 Task: Make in the project TransferLine a sprint 'Warp Speed Ahead'.
Action: Mouse moved to (212, 54)
Screenshot: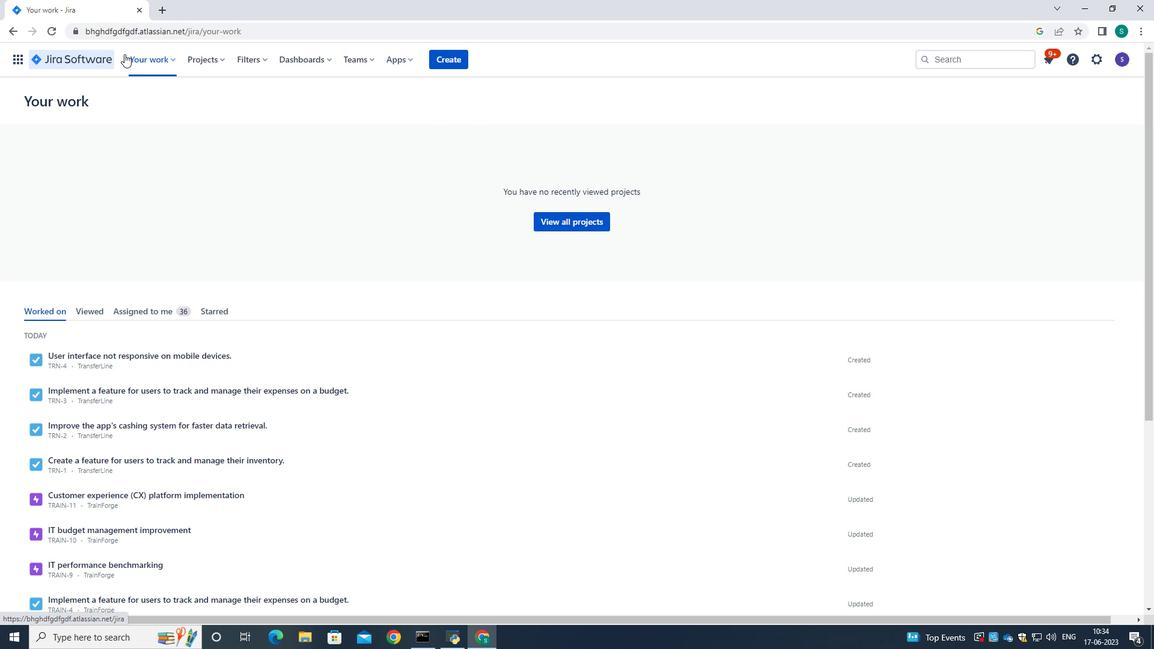 
Action: Mouse pressed left at (212, 54)
Screenshot: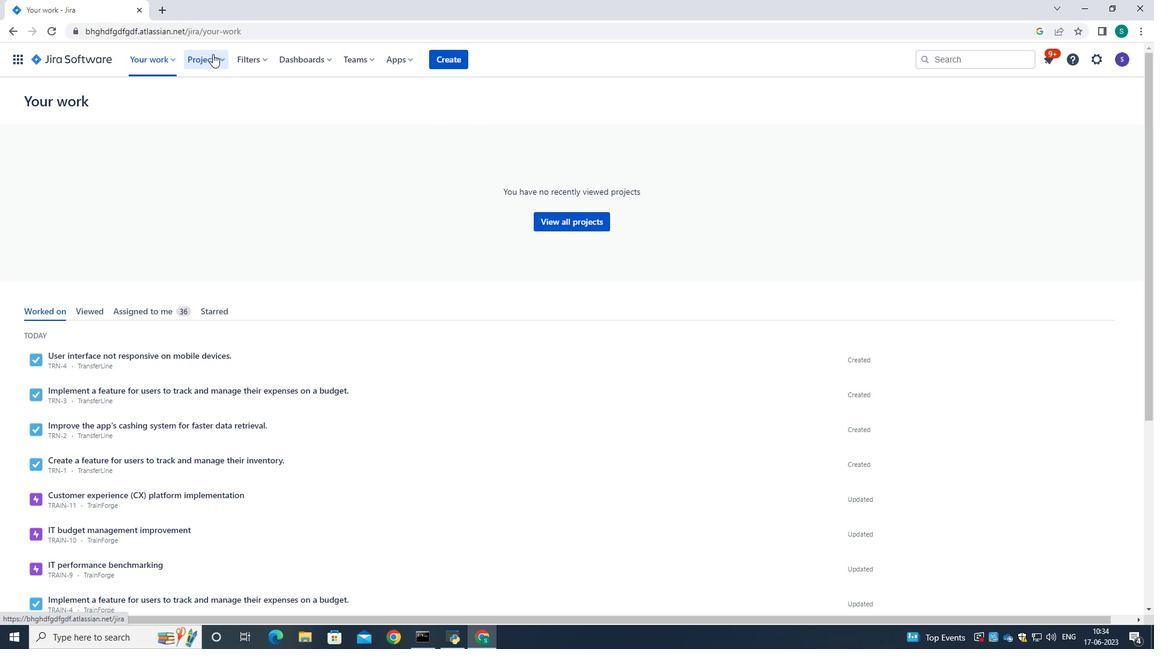 
Action: Mouse moved to (215, 105)
Screenshot: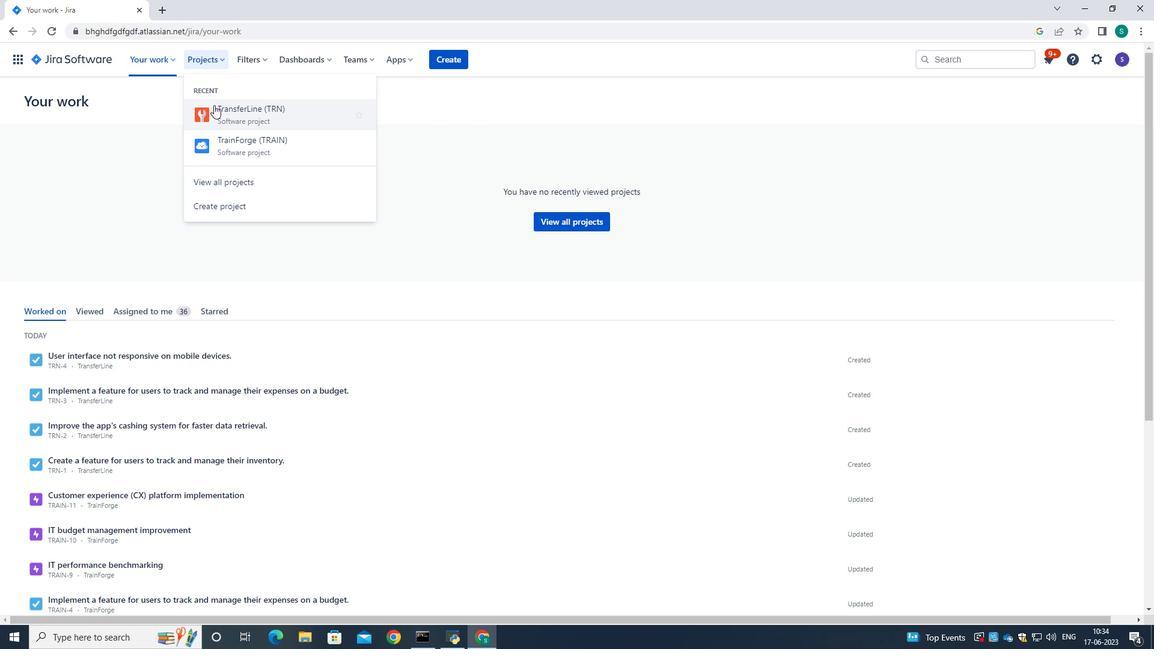 
Action: Mouse pressed left at (215, 105)
Screenshot: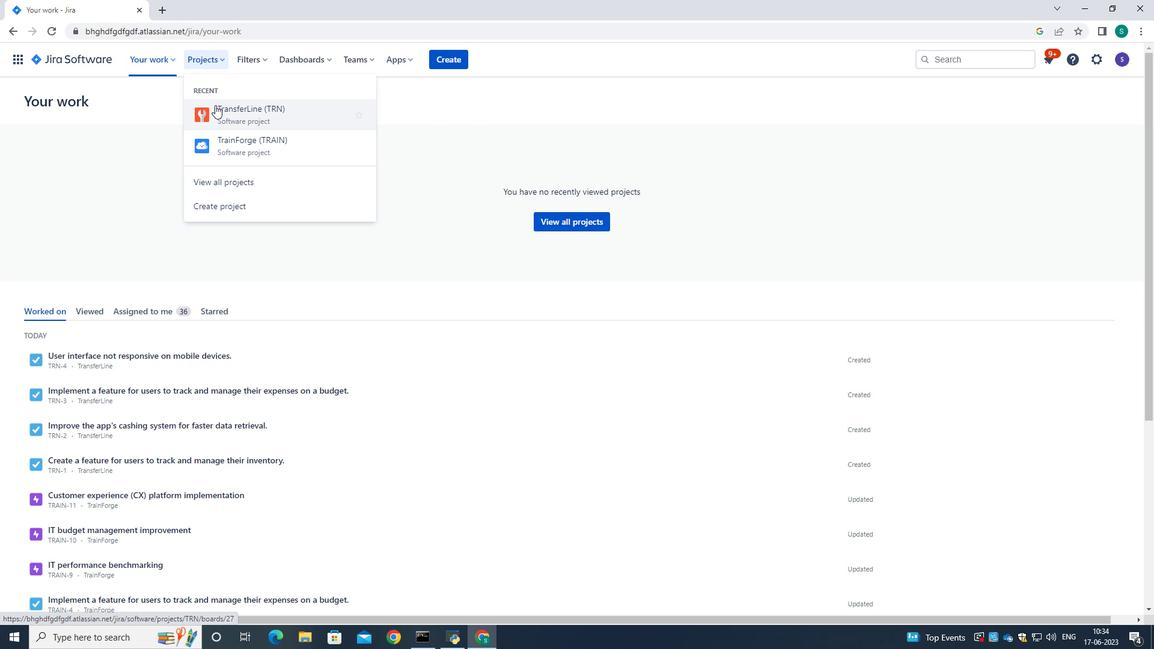 
Action: Mouse moved to (72, 185)
Screenshot: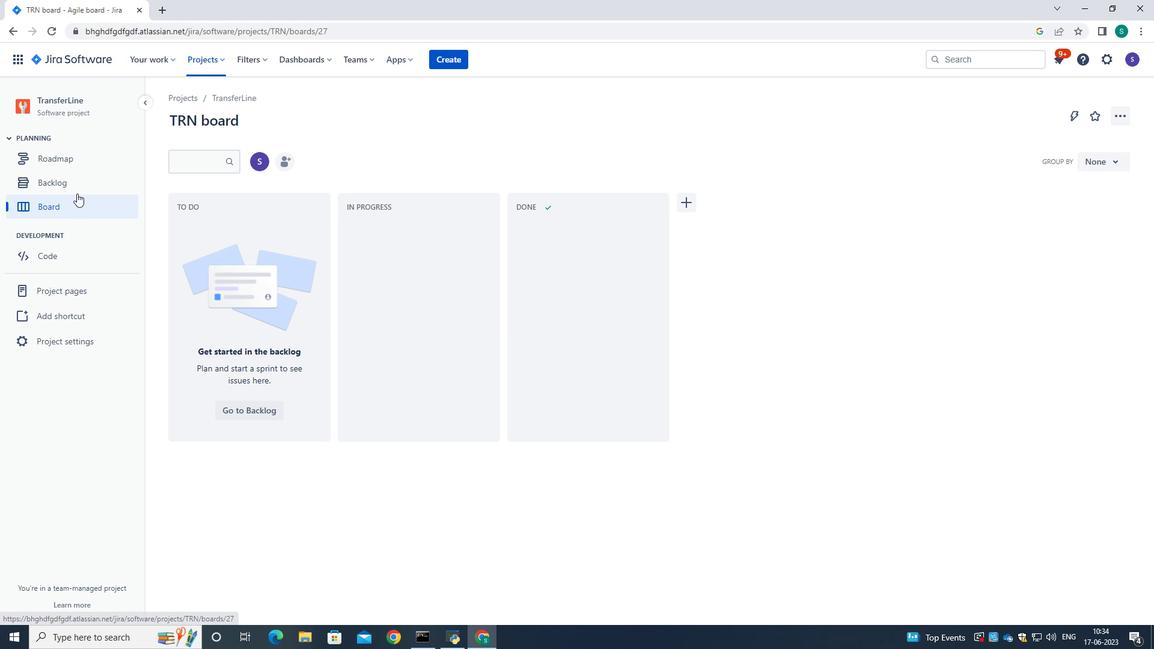 
Action: Mouse pressed left at (72, 185)
Screenshot: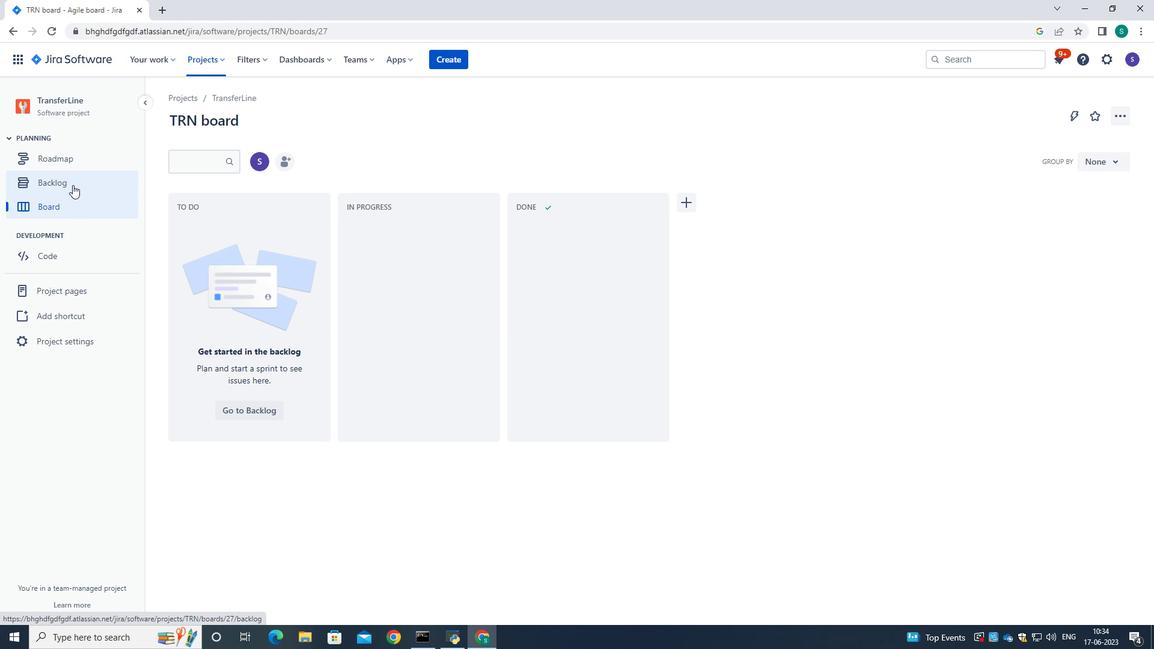 
Action: Mouse moved to (1078, 376)
Screenshot: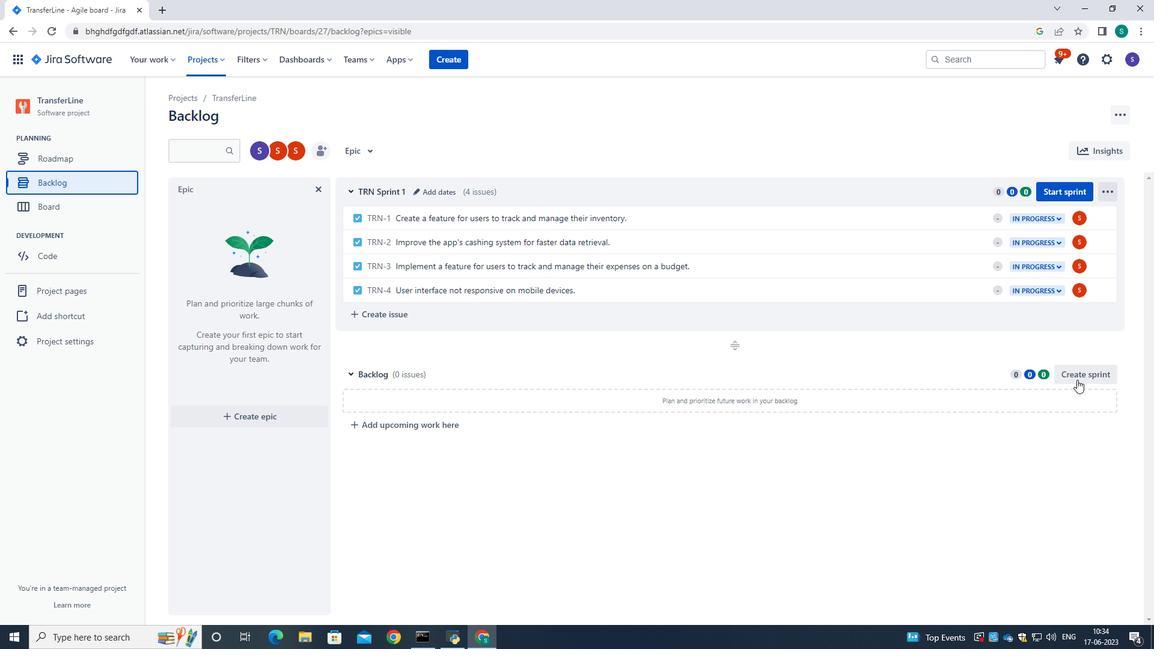 
Action: Mouse pressed left at (1078, 376)
Screenshot: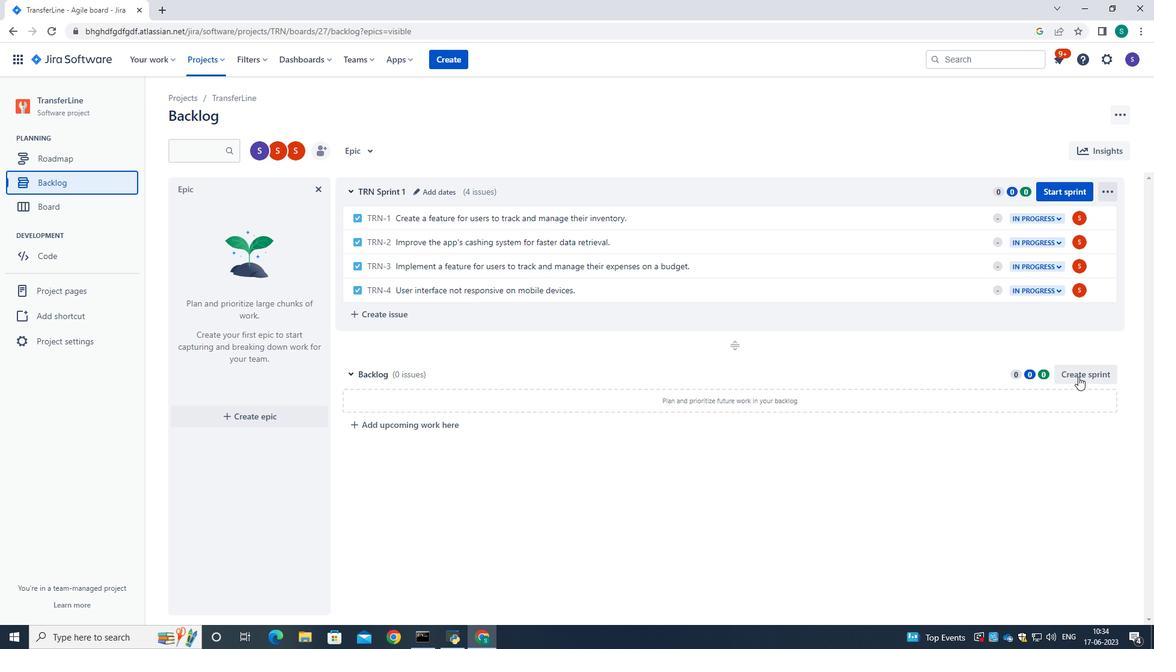 
Action: Mouse moved to (416, 380)
Screenshot: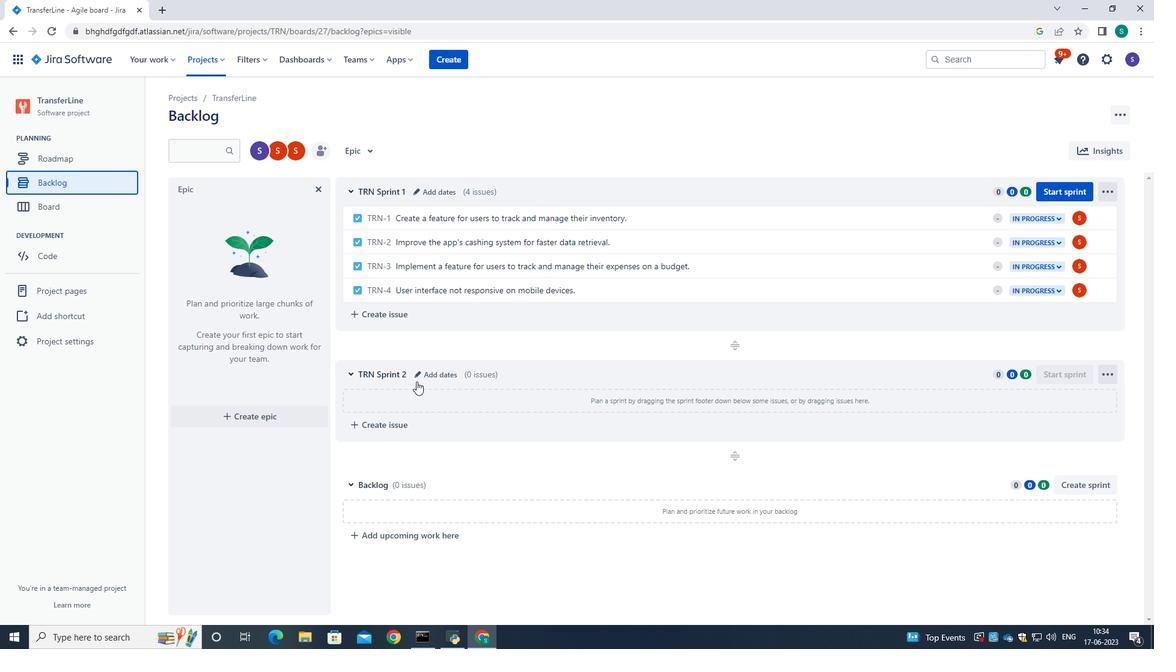 
Action: Mouse pressed left at (416, 380)
Screenshot: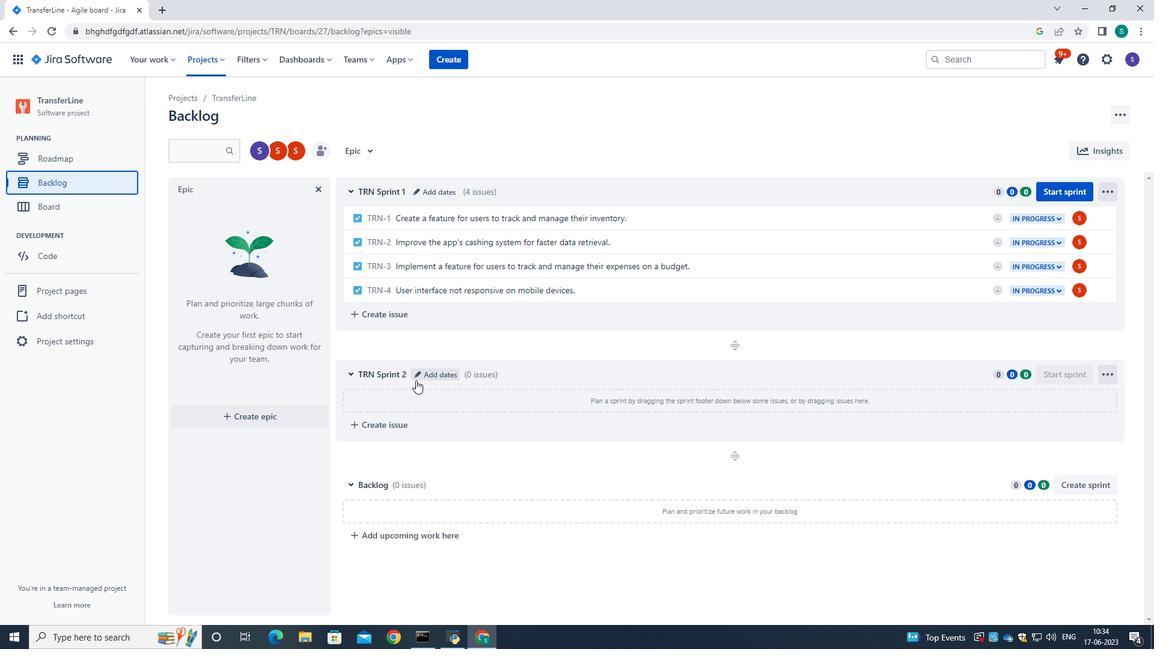 
Action: Mouse moved to (471, 149)
Screenshot: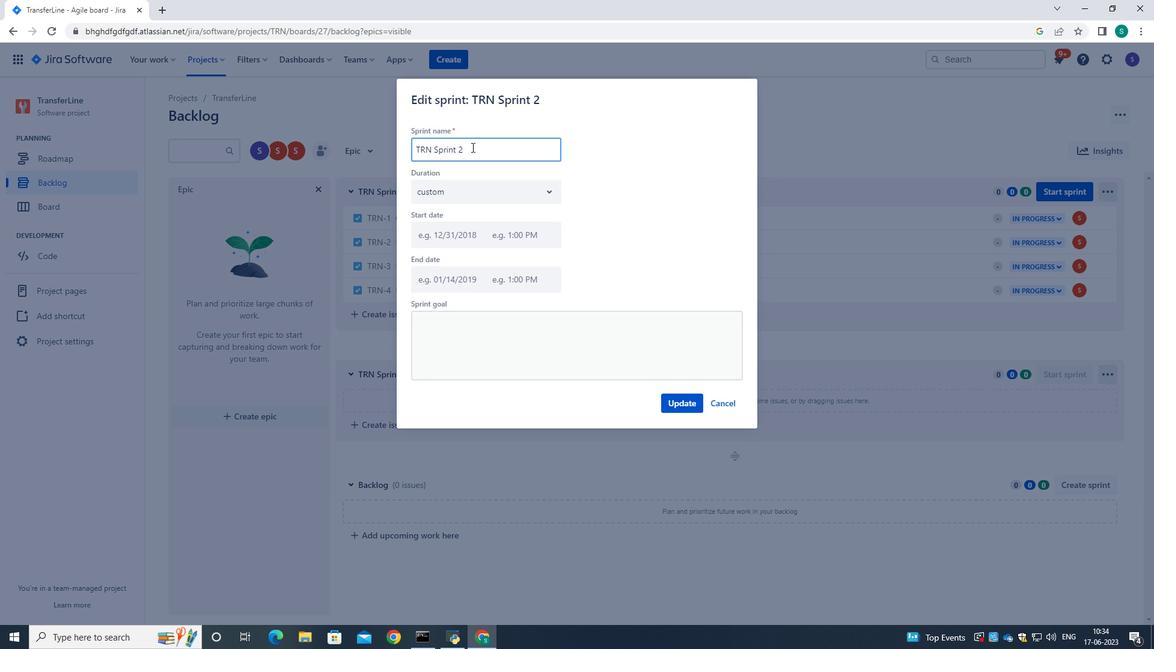 
Action: Key pressed <Key.backspace><Key.backspace><Key.backspace><Key.backspace><Key.backspace><Key.backspace><Key.backspace><Key.backspace><Key.backspace><Key.backspace><Key.backspace><Key.backspace><Key.backspace><Key.backspace><Key.backspace><Key.backspace><Key.backspace><Key.backspace><Key.backspace><Key.backspace><Key.backspace><Key.backspace><Key.backspace><Key.backspace><Key.backspace><Key.backspace><Key.caps_lock>W<Key.caps_lock>rap<Key.space>speed<Key.space><Key.caps_lock>A<Key.caps_lock>hee<Key.backspace>ad
Screenshot: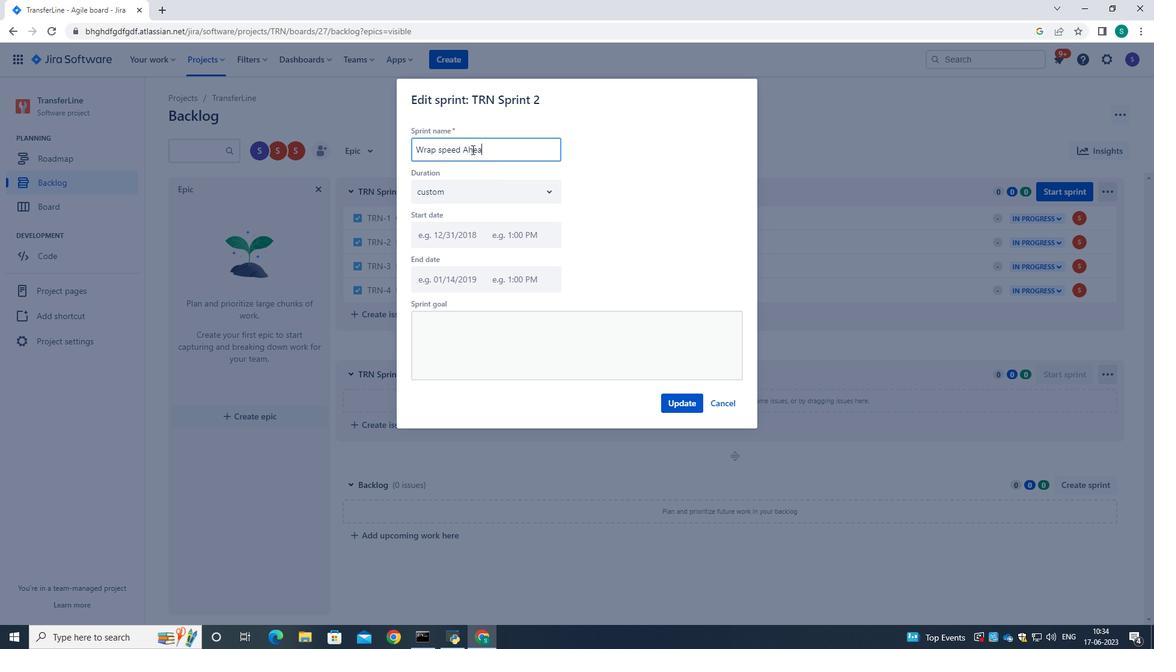 
Action: Mouse moved to (443, 150)
Screenshot: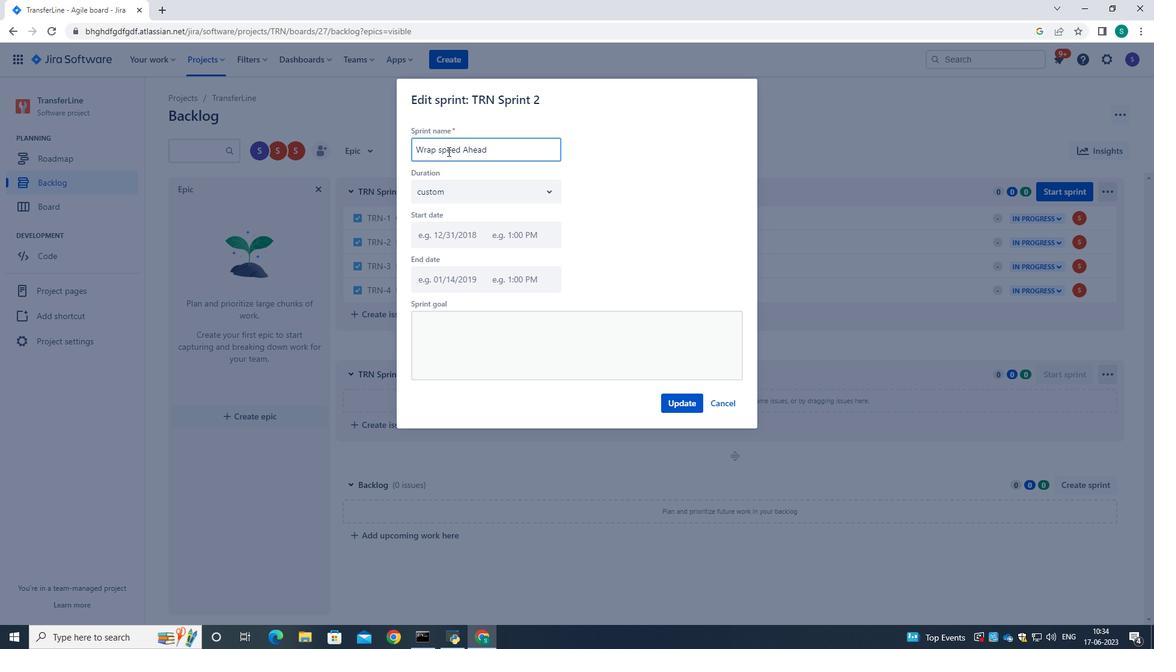 
Action: Mouse pressed left at (443, 150)
Screenshot: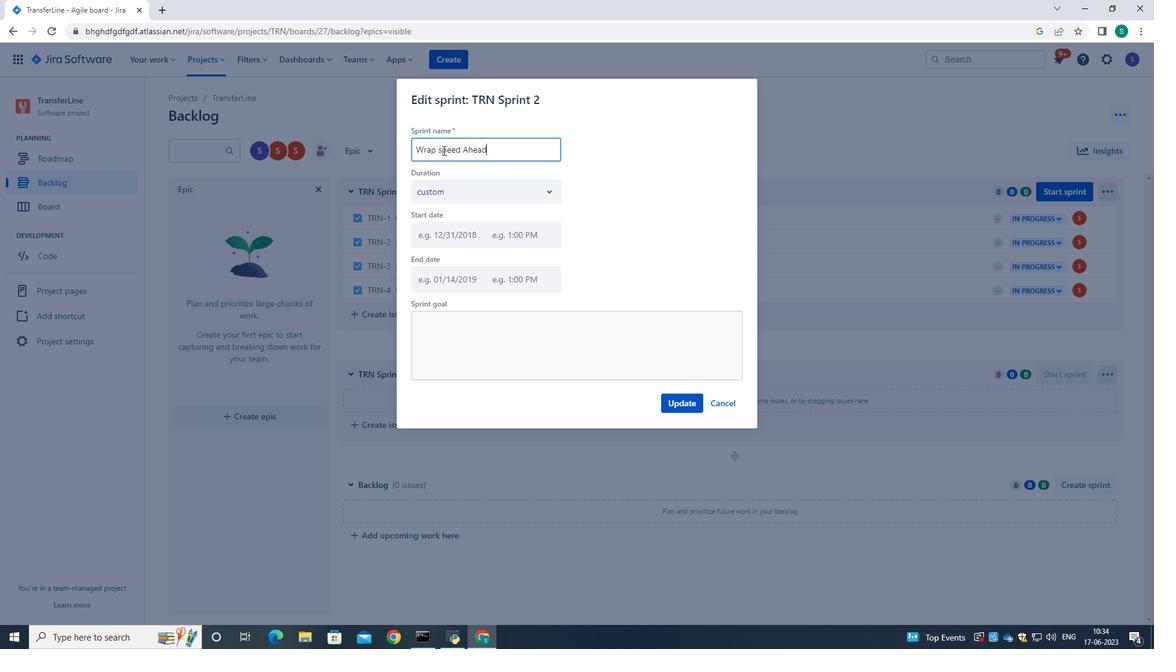 
Action: Mouse moved to (452, 150)
Screenshot: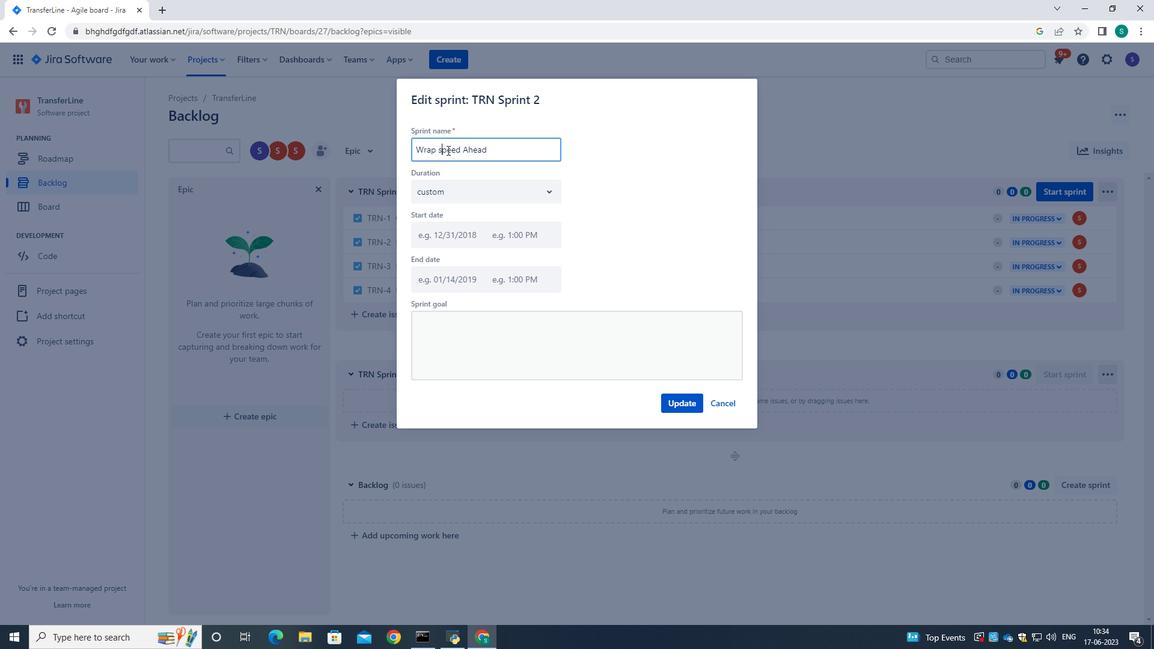 
Action: Key pressed <Key.backspace><Key.caps_lock>S<Key.caps_lock>
Screenshot: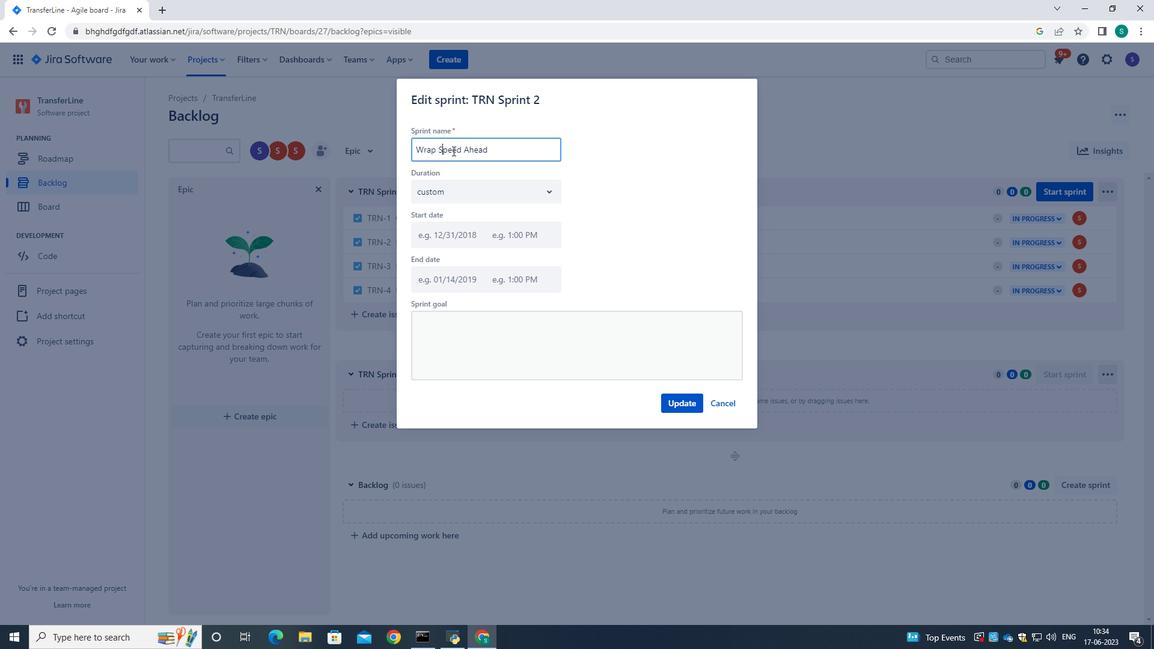 
Action: Mouse moved to (692, 408)
Screenshot: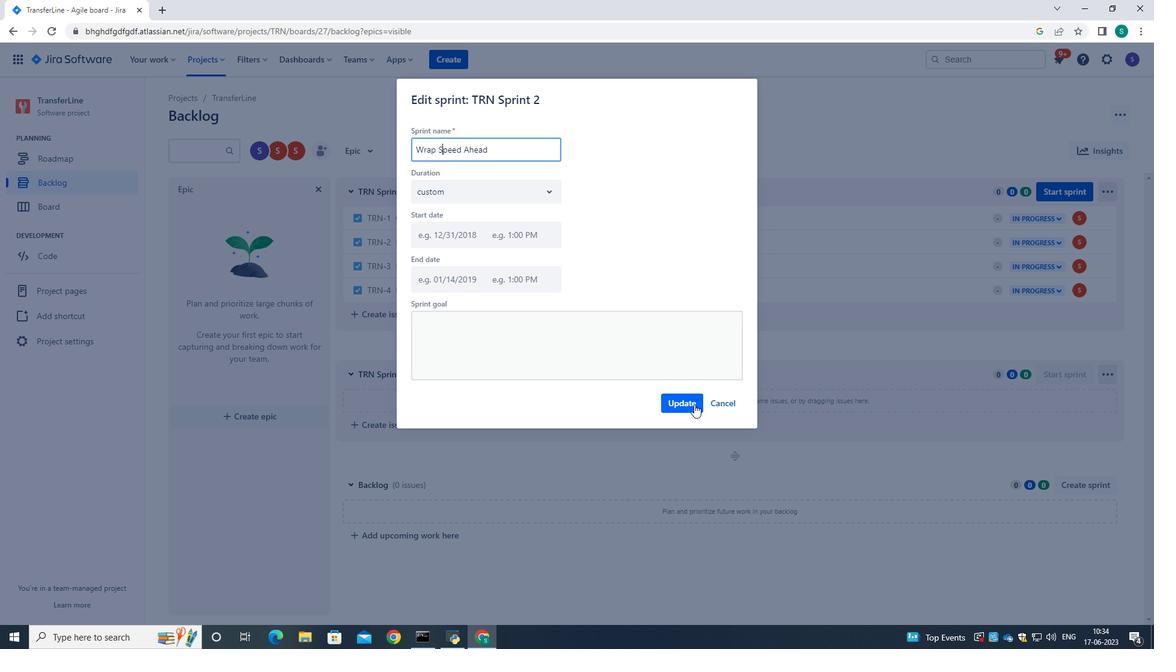 
Action: Mouse pressed left at (692, 408)
Screenshot: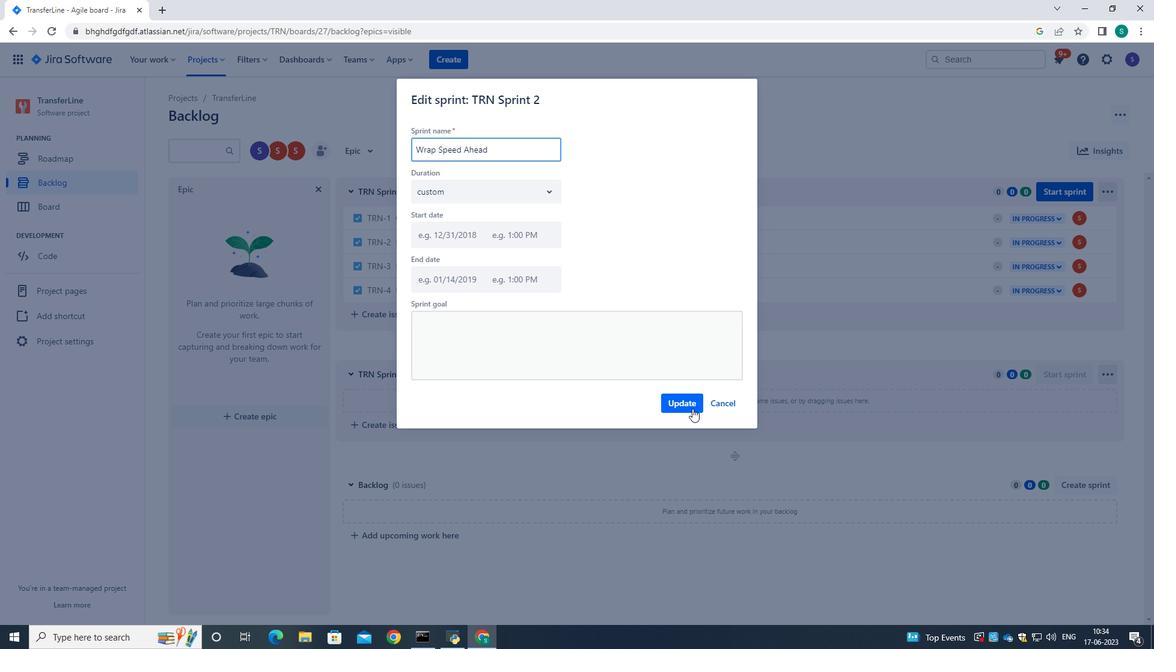
Action: Mouse moved to (701, 251)
Screenshot: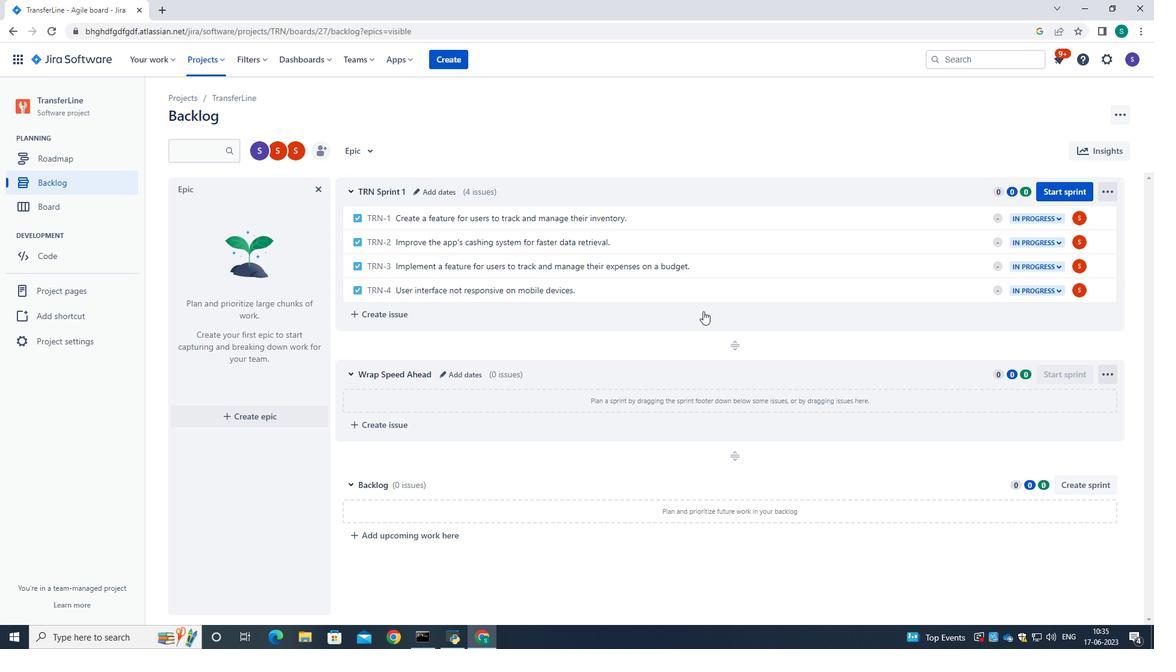 
